Task: Create New Customer with Customer Name: Regular Retail Outlet, Billing Address Line1: 2431 August Lane, Billing Address Line2:  Shreveport, Billing Address Line3:  Louisiana 71101, Cell Number: 646-662-8473
Action: Mouse pressed left at (183, 39)
Screenshot: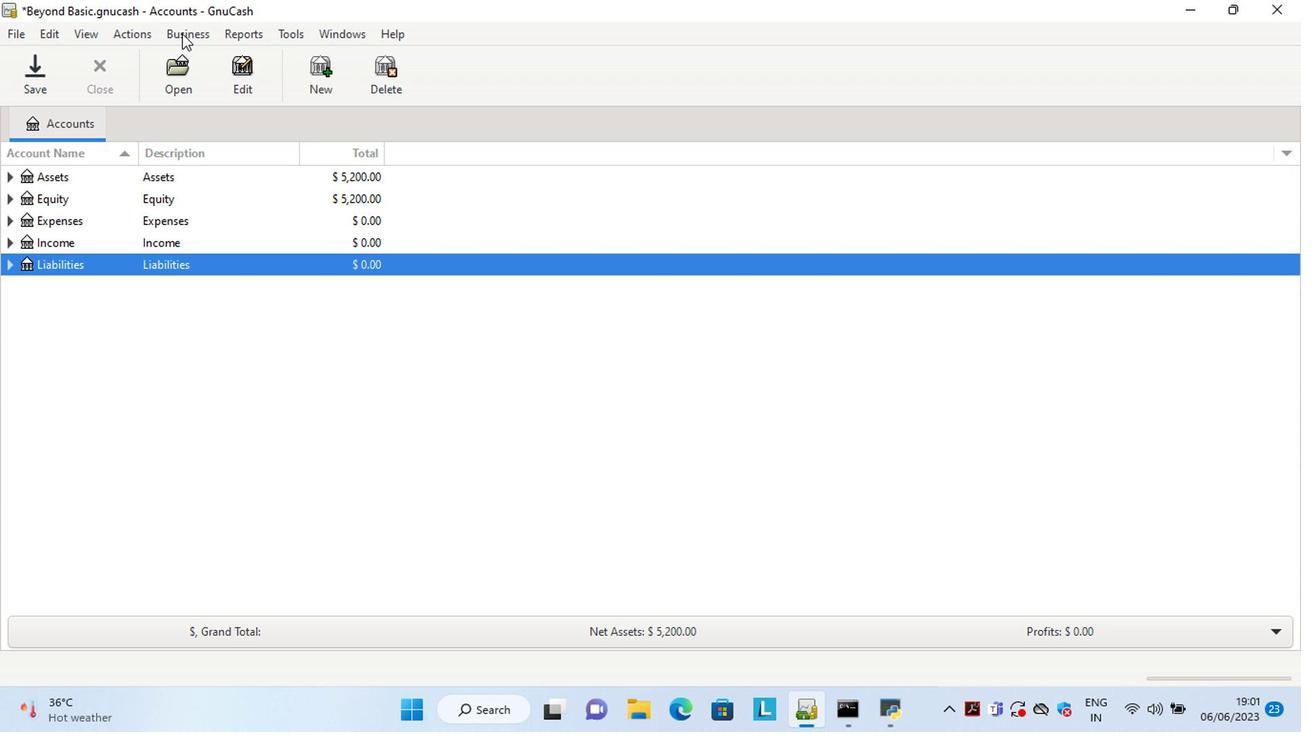 
Action: Mouse moved to (388, 82)
Screenshot: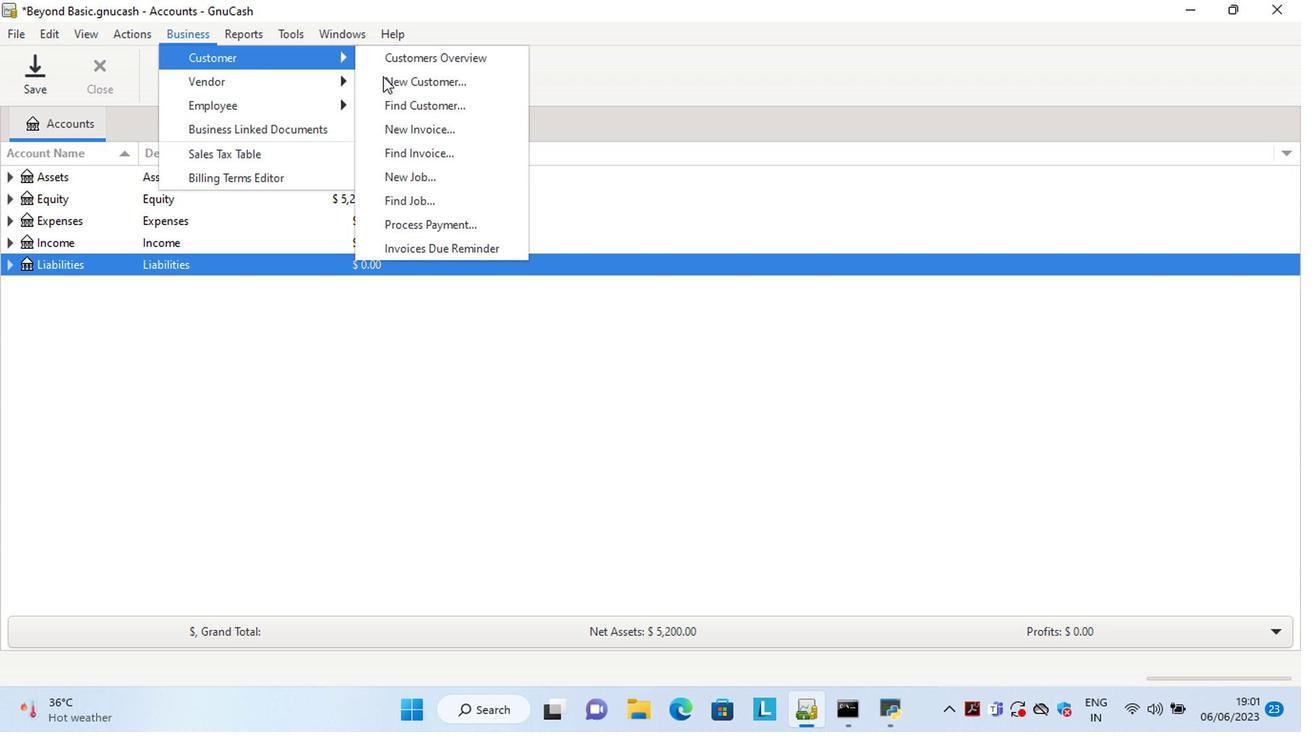 
Action: Mouse pressed left at (388, 82)
Screenshot: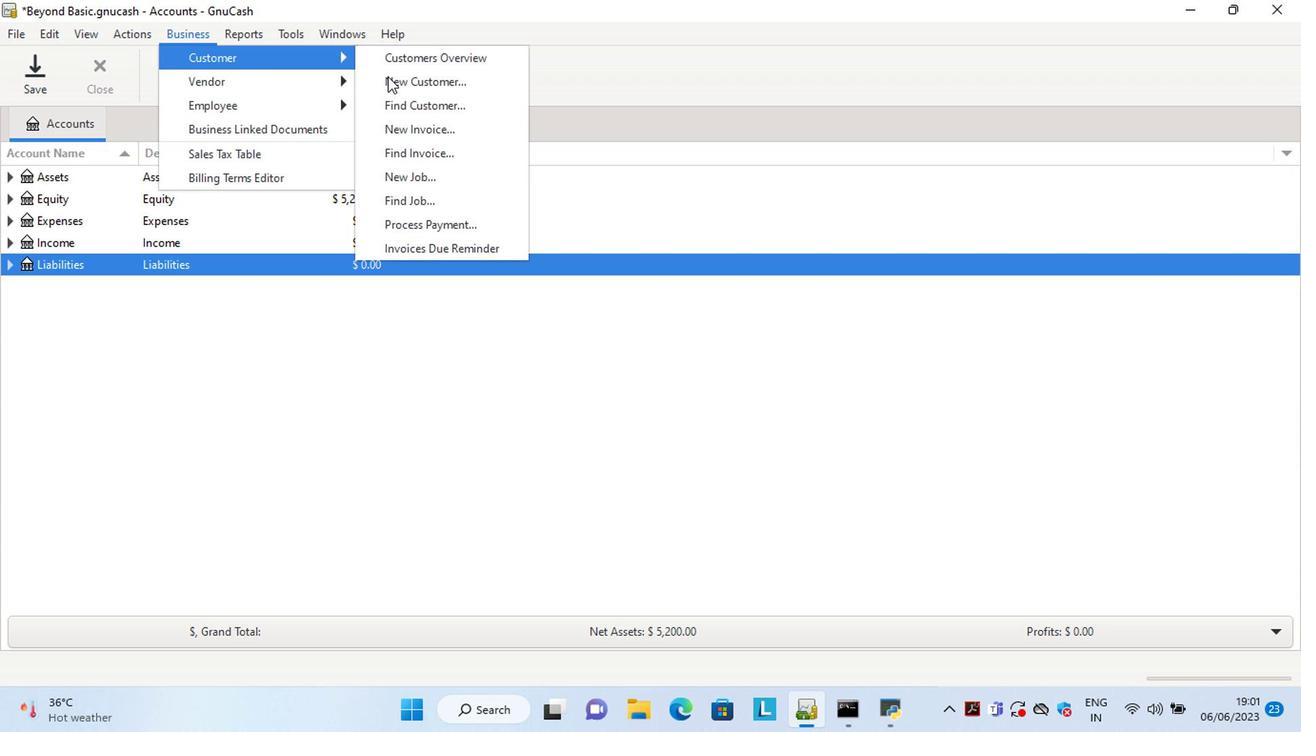
Action: Mouse moved to (524, 89)
Screenshot: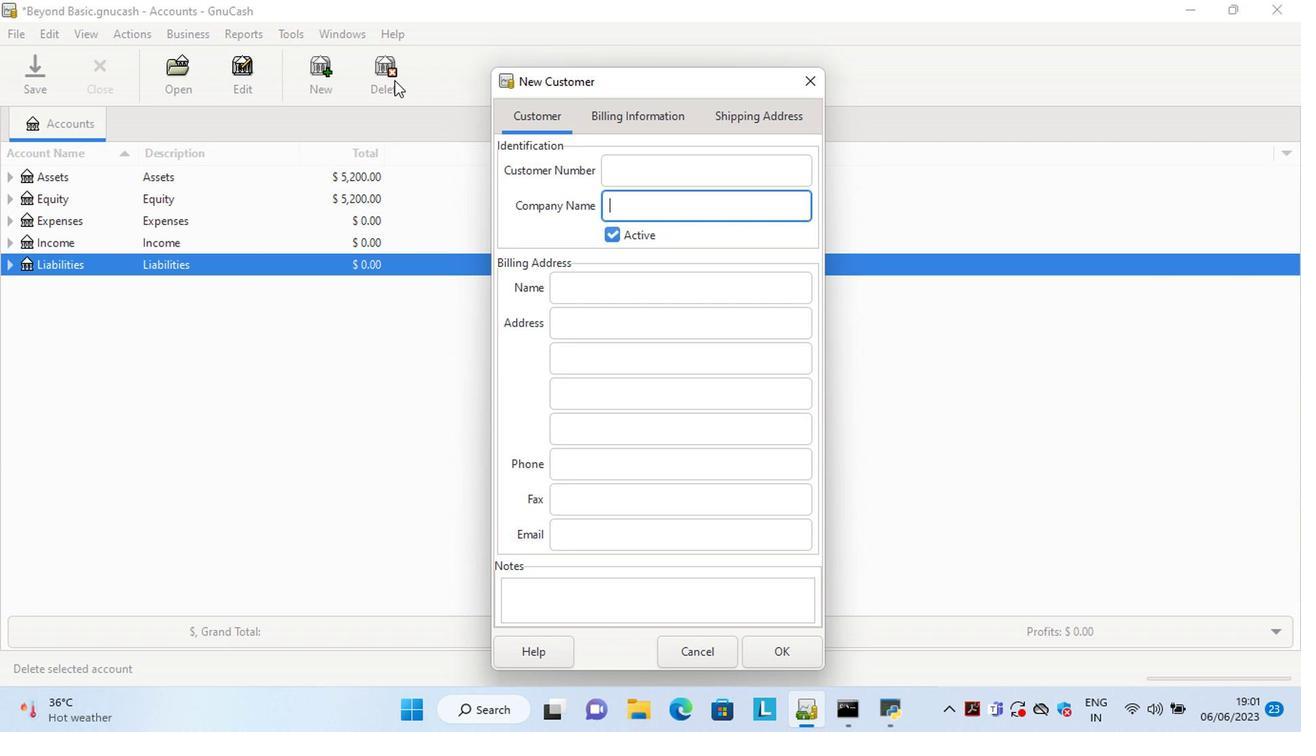 
Action: Key pressed <Key.shift>Regular<Key.space><Key.shift>Retail<Key.space><Key.shift>Outlet<Key.tab><Key.tab><Key.tab>2431<Key.space><Key.shift>August<Key.space><Key.shift>Lane<Key.tab><Key.shift>Sh<Key.tab><Key.shift>L<Key.tab><Key.tab>646-662-873
Screenshot: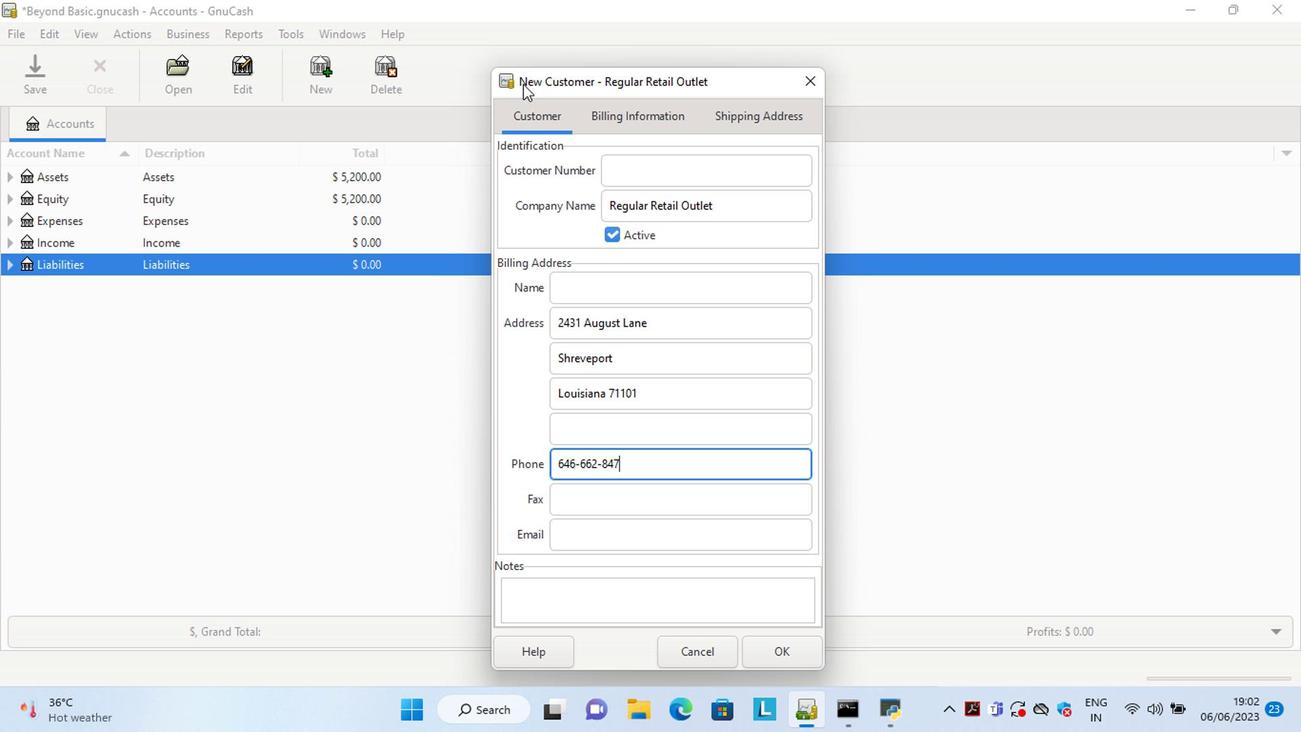 
Action: Mouse moved to (767, 656)
Screenshot: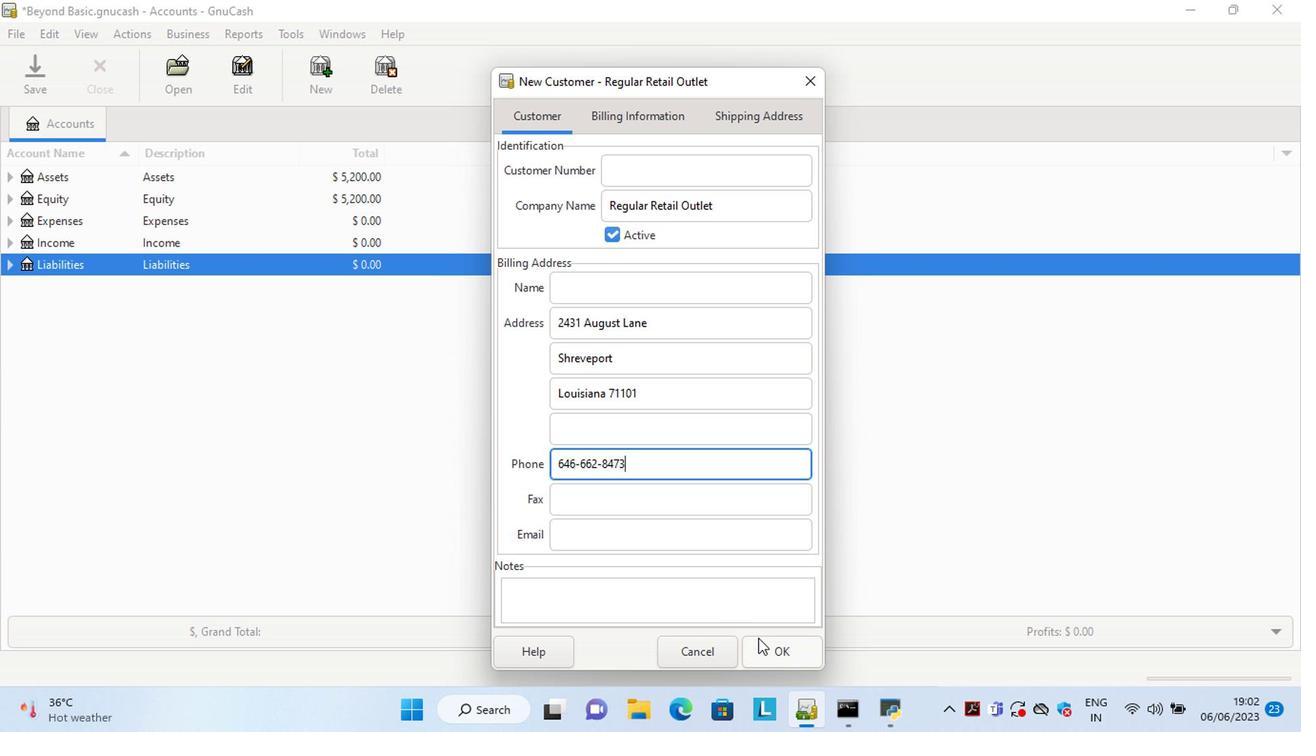 
Action: Mouse pressed left at (767, 656)
Screenshot: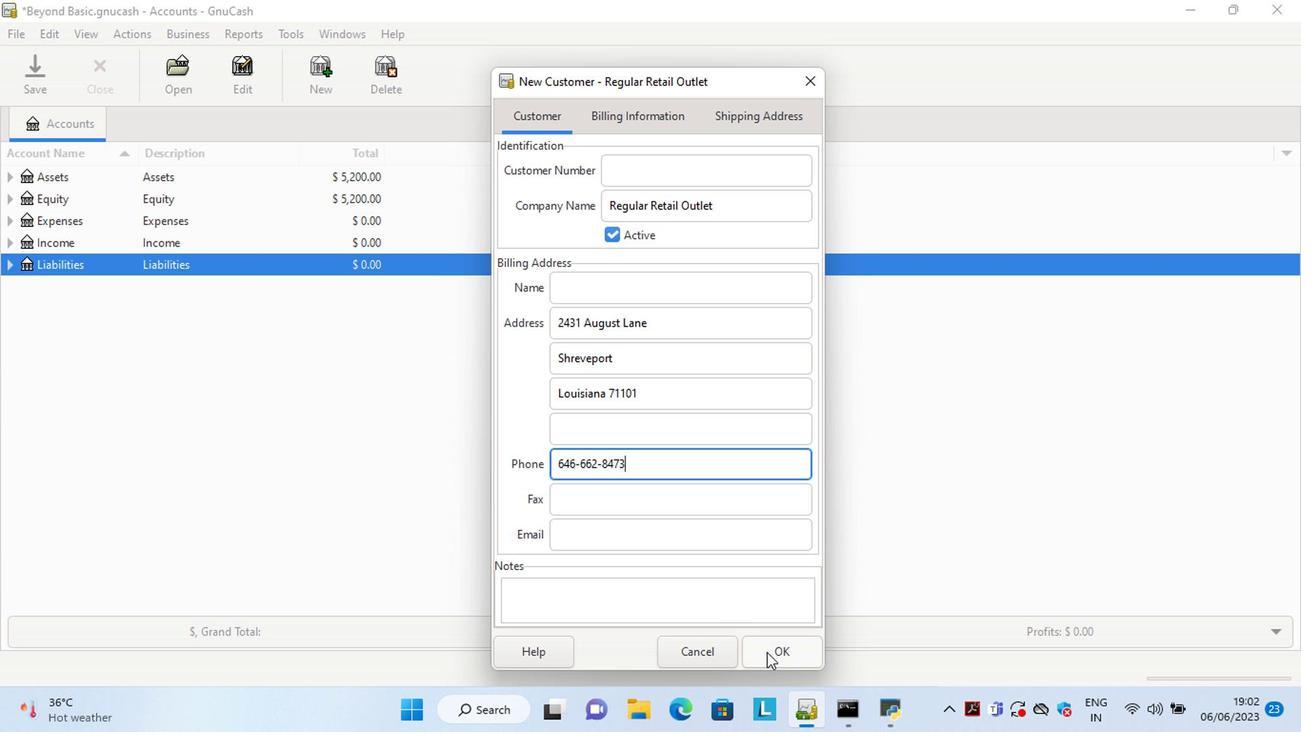 
